 Task: Sort data by Z to A.
Action: Mouse moved to (26, 187)
Screenshot: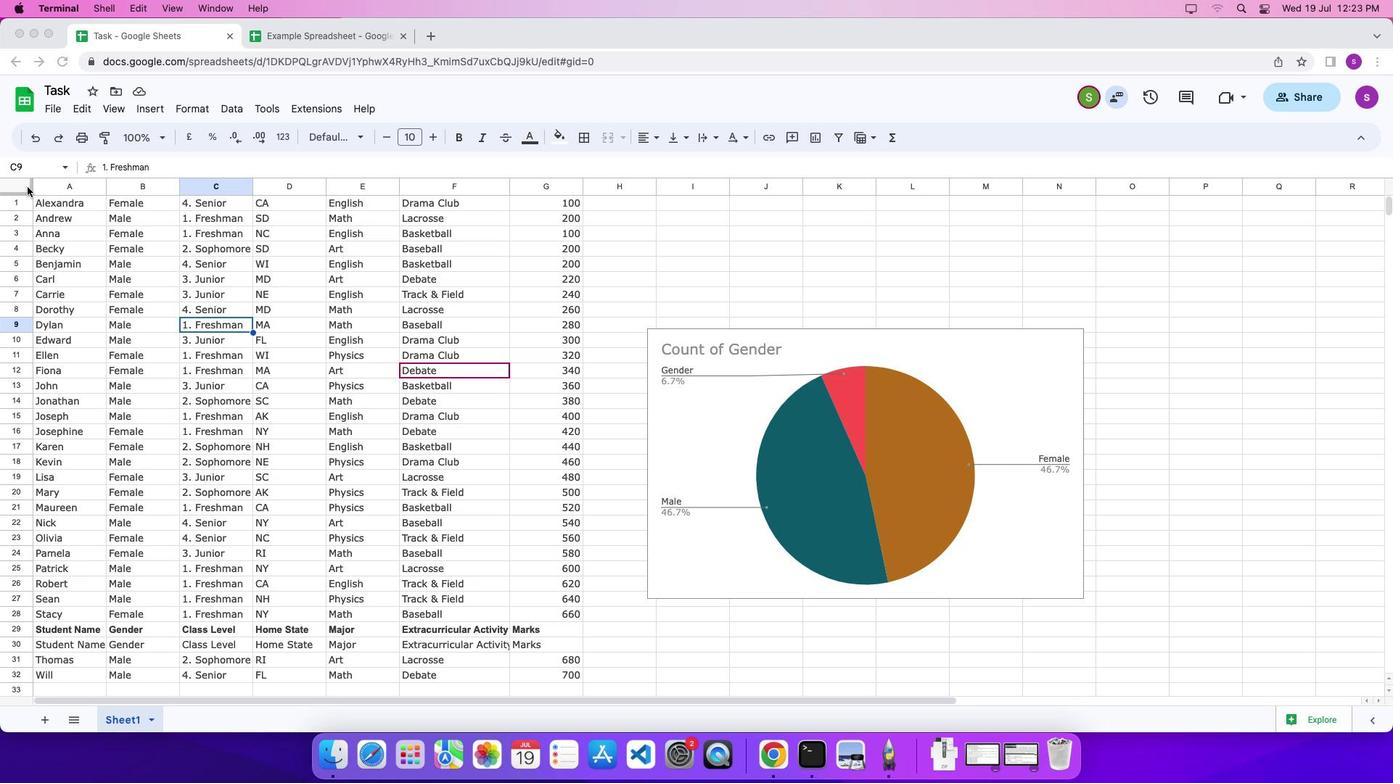 
Action: Mouse pressed left at (26, 187)
Screenshot: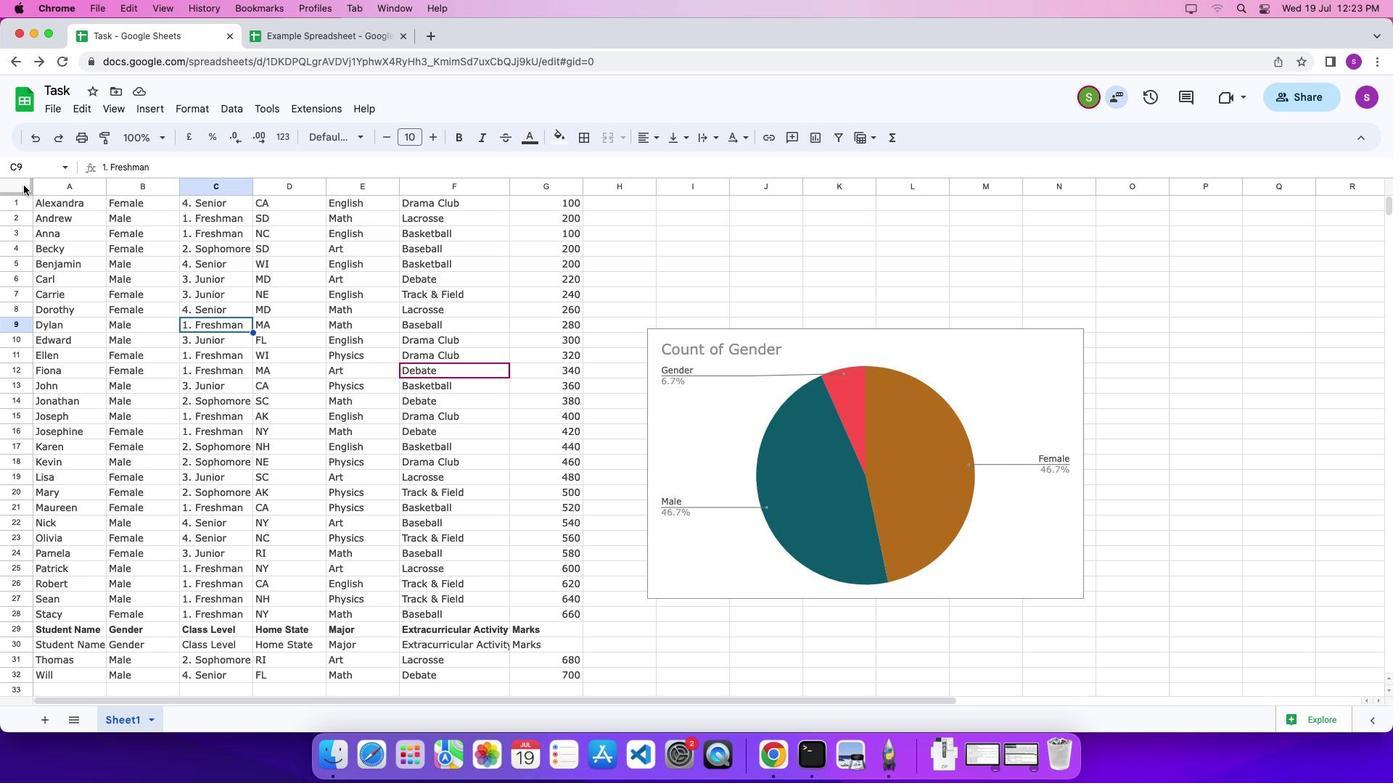 
Action: Mouse moved to (23, 184)
Screenshot: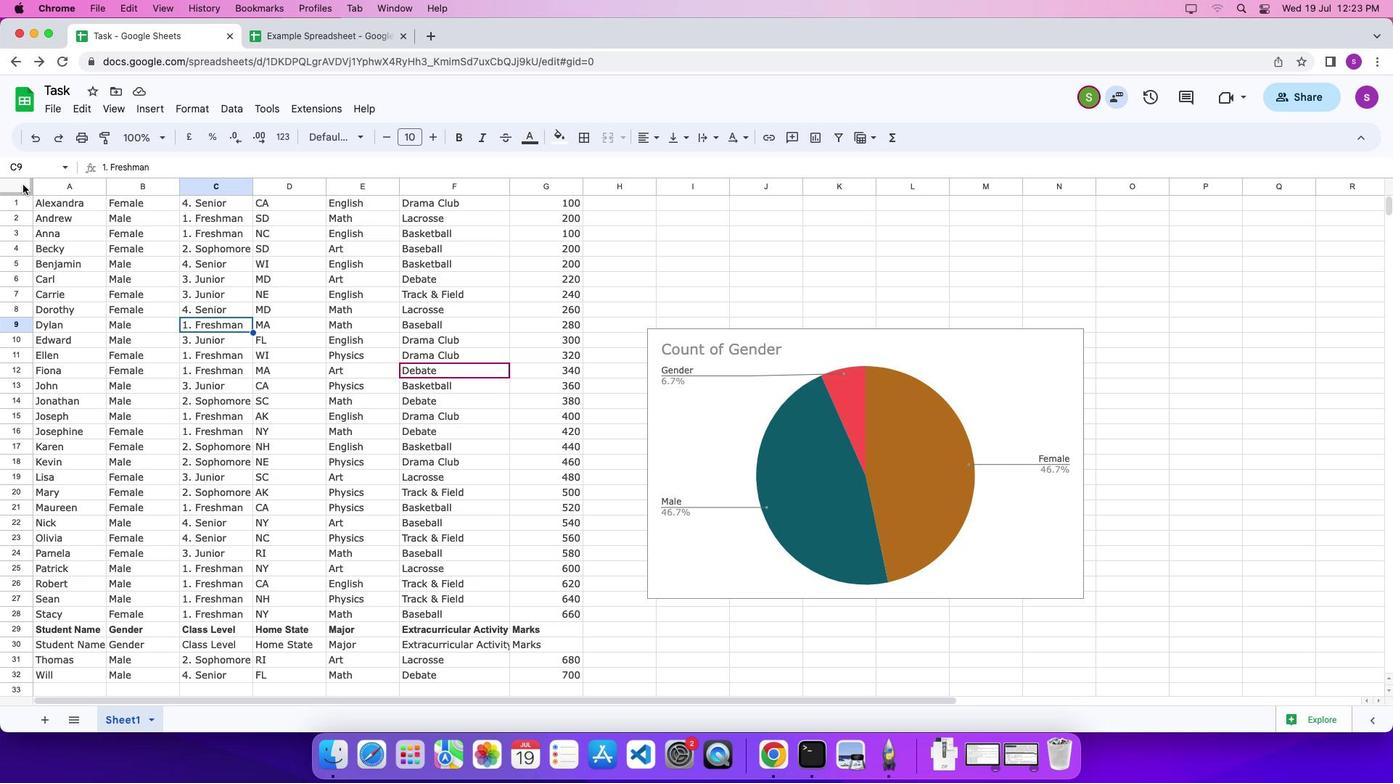 
Action: Mouse pressed left at (23, 184)
Screenshot: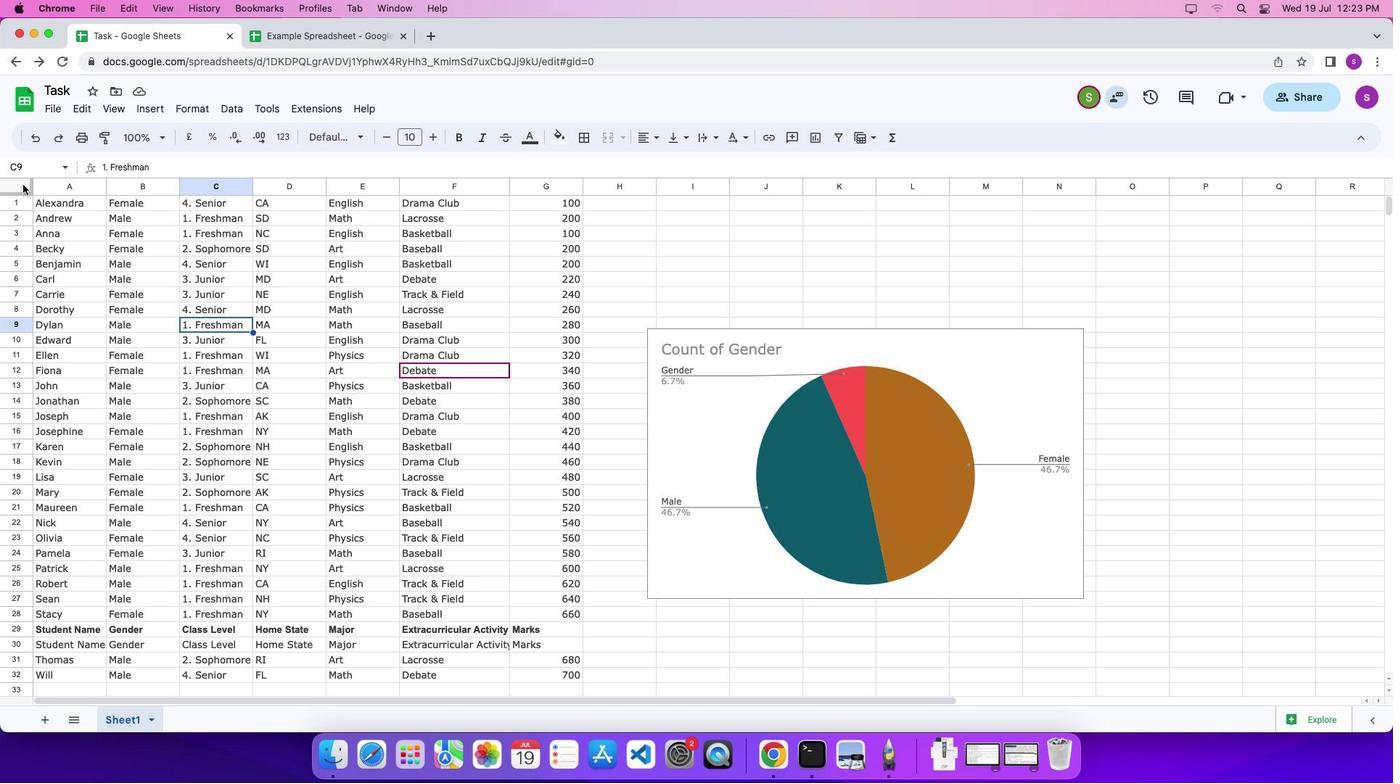 
Action: Mouse moved to (22, 184)
Screenshot: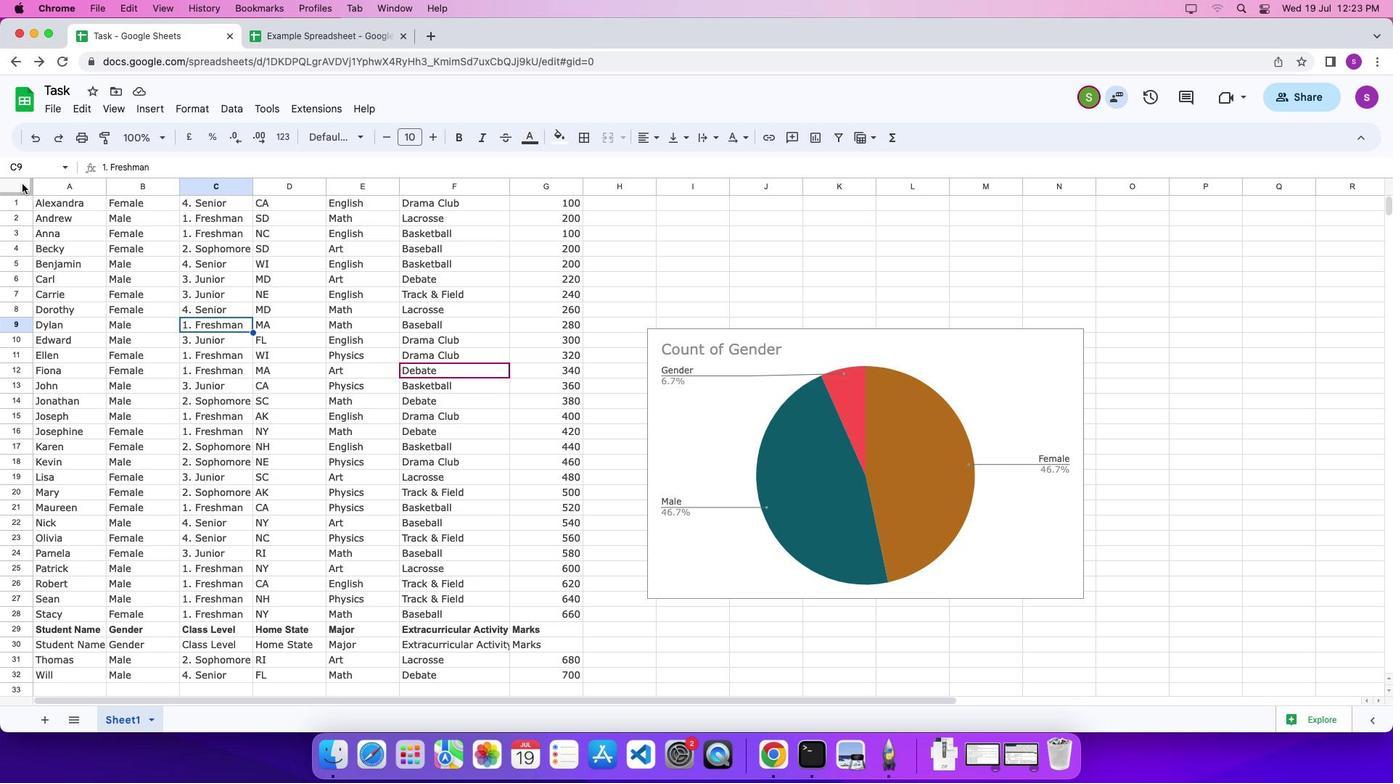 
Action: Mouse pressed left at (22, 184)
Screenshot: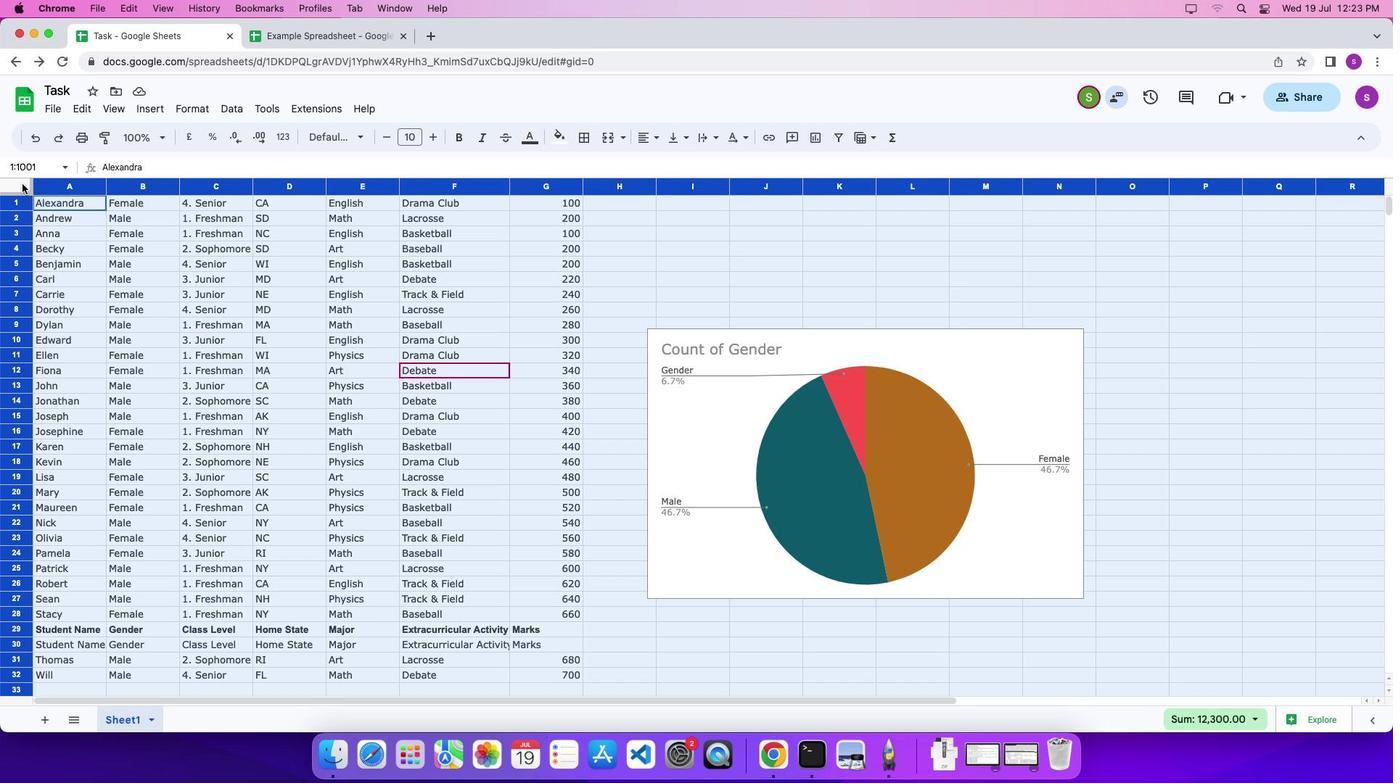 
Action: Mouse moved to (235, 105)
Screenshot: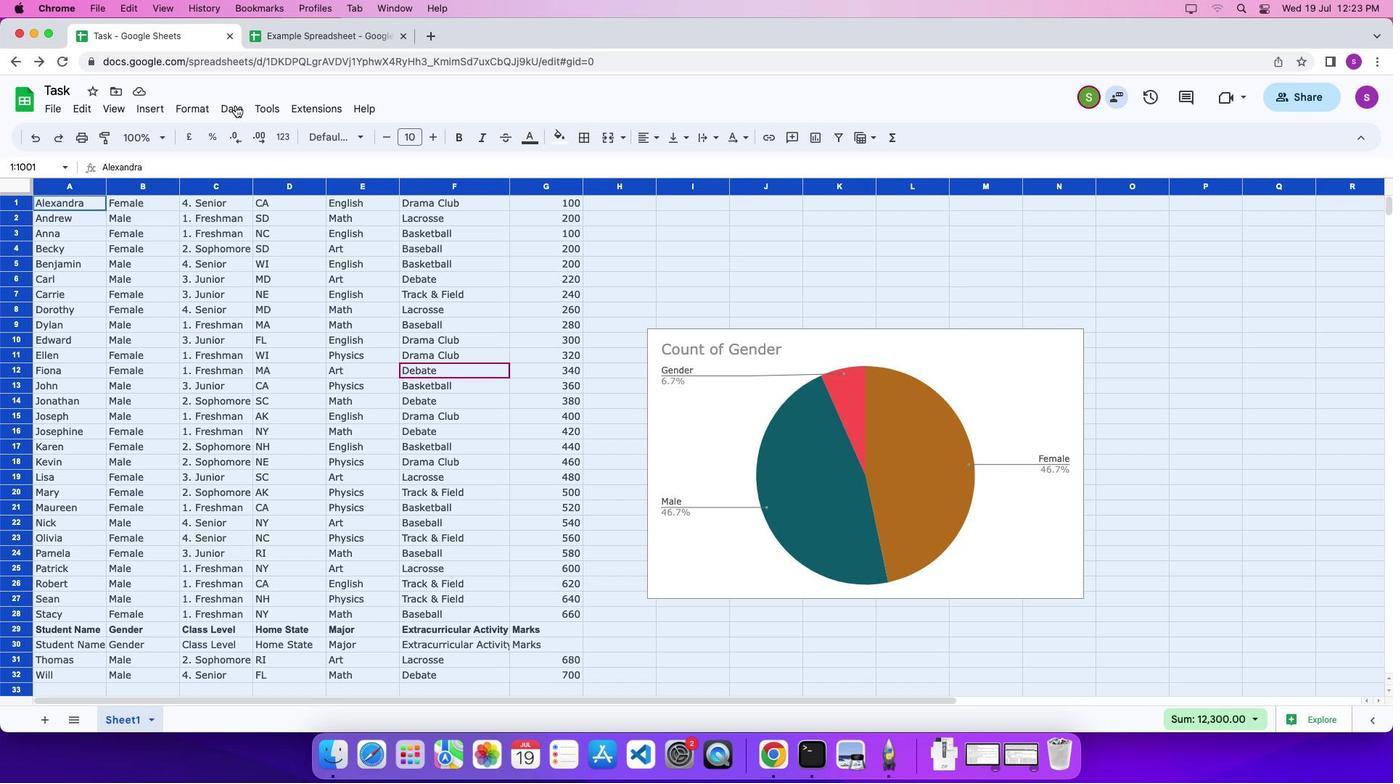 
Action: Mouse pressed left at (235, 105)
Screenshot: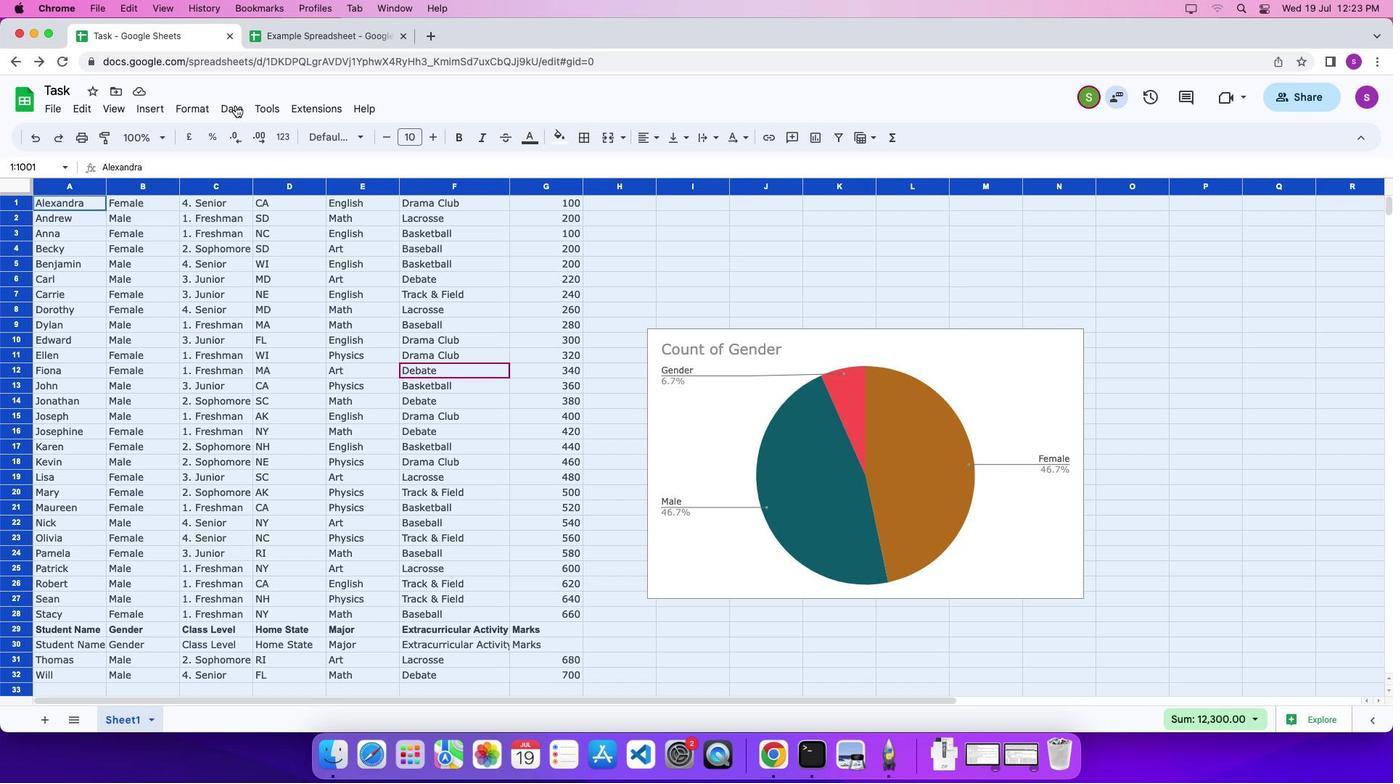 
Action: Mouse moved to (499, 219)
Screenshot: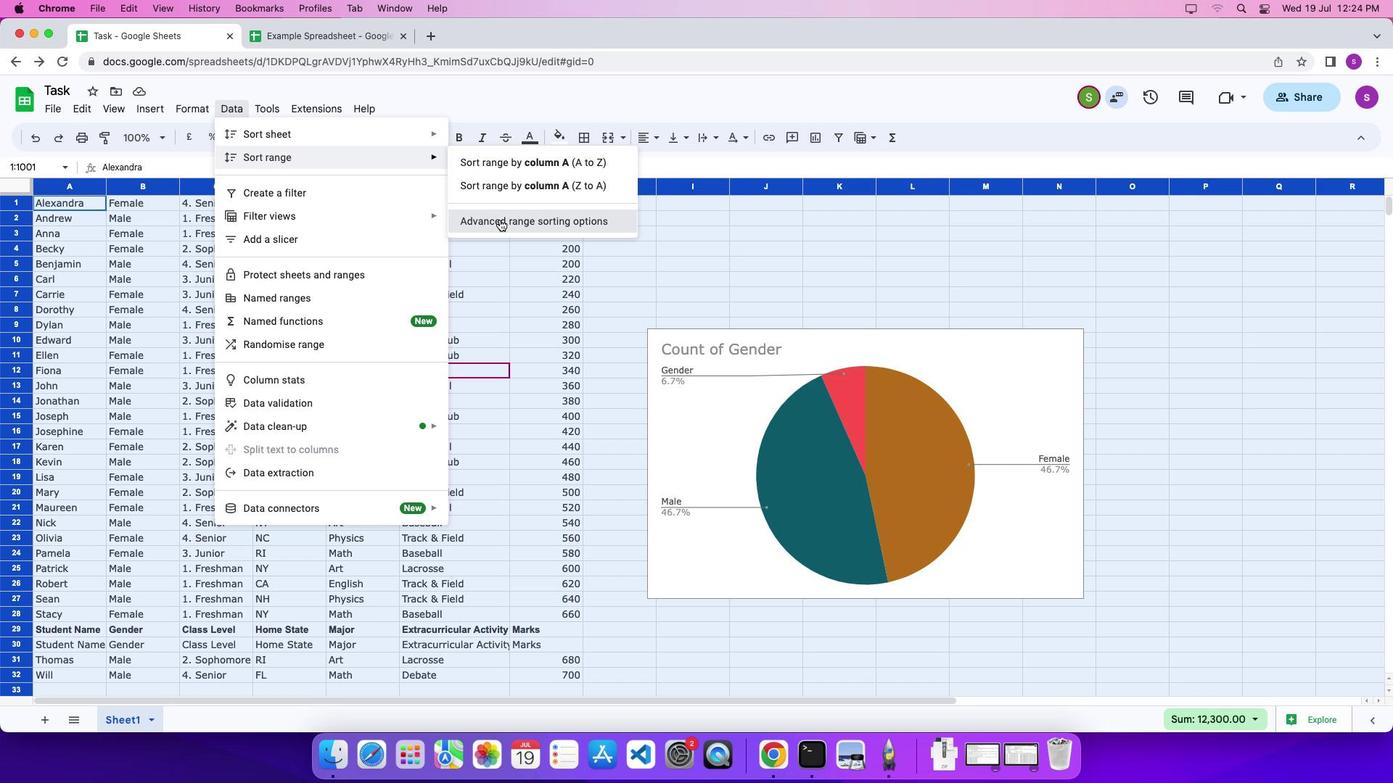 
Action: Mouse pressed left at (499, 219)
Screenshot: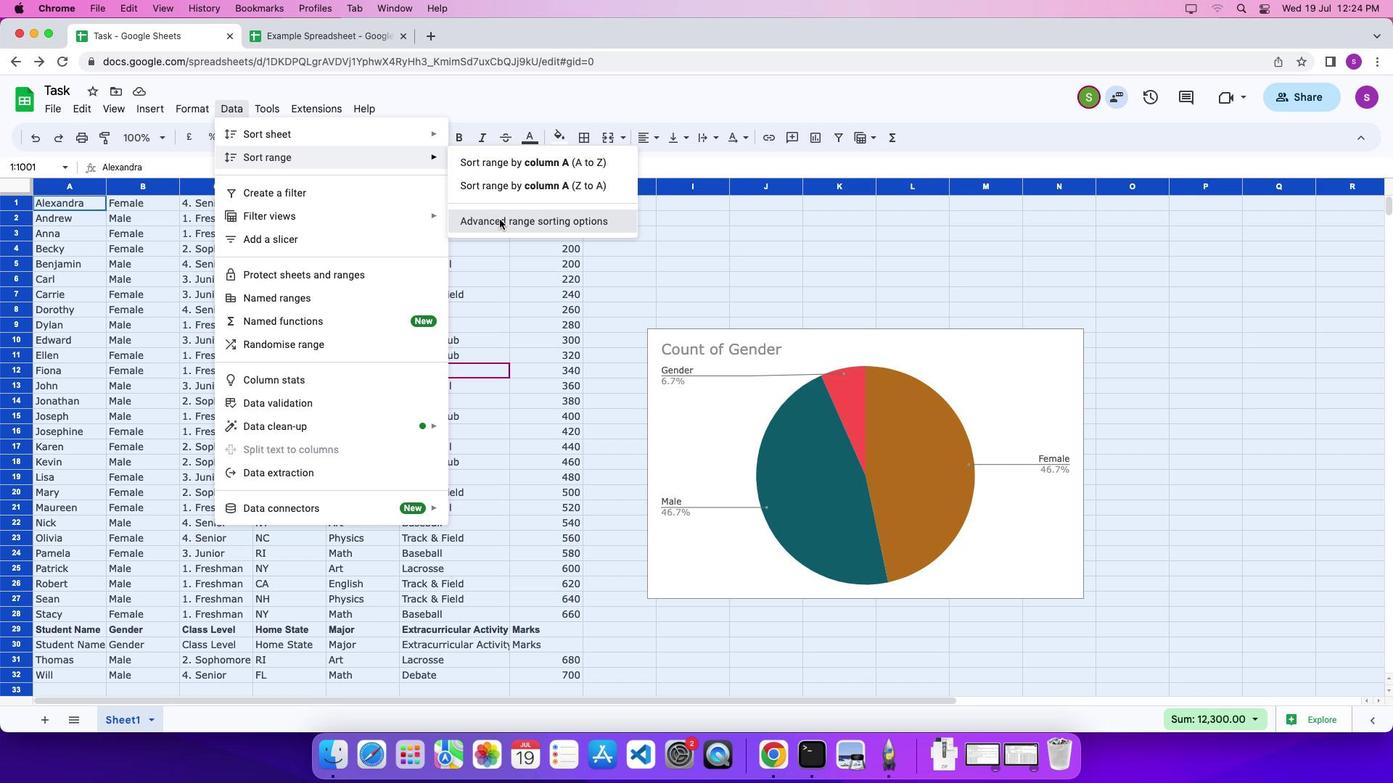 
Action: Mouse moved to (734, 390)
Screenshot: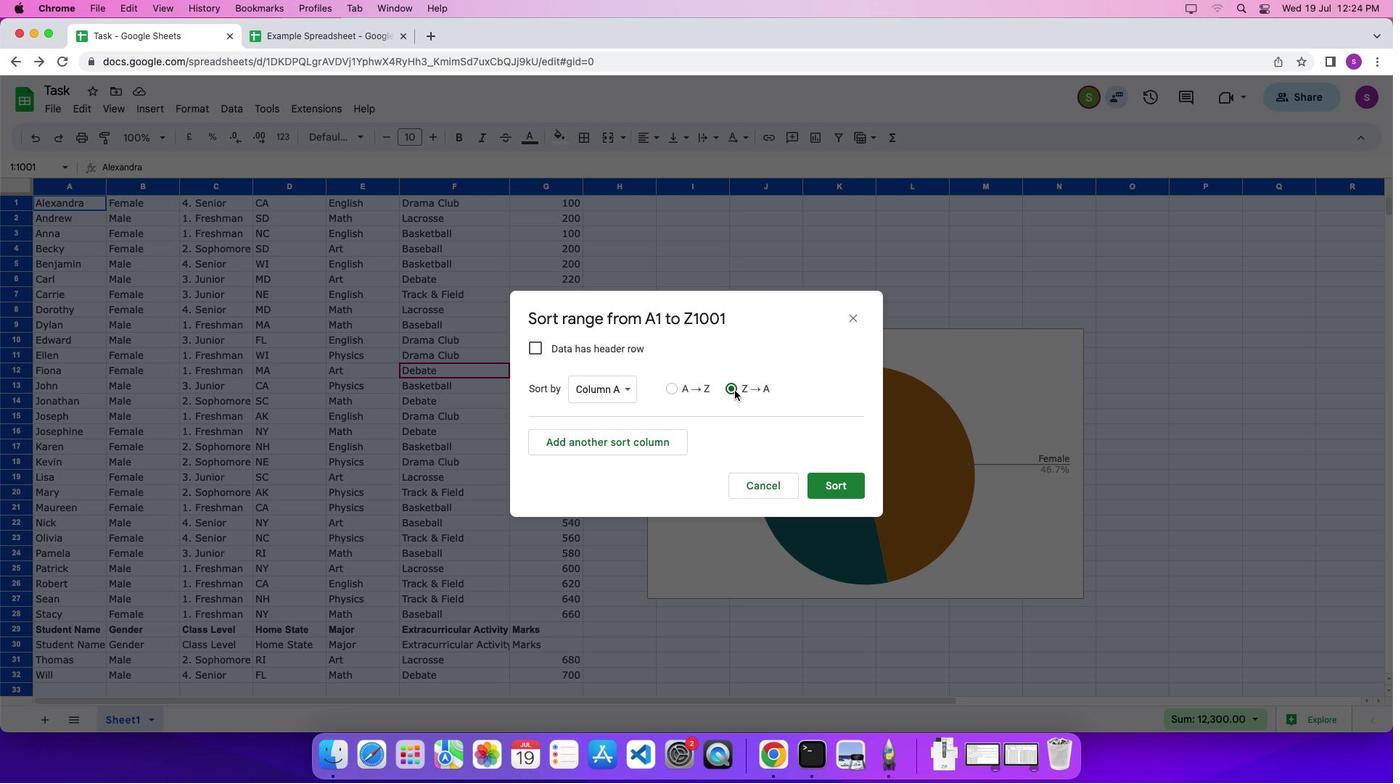 
Action: Mouse pressed left at (734, 390)
Screenshot: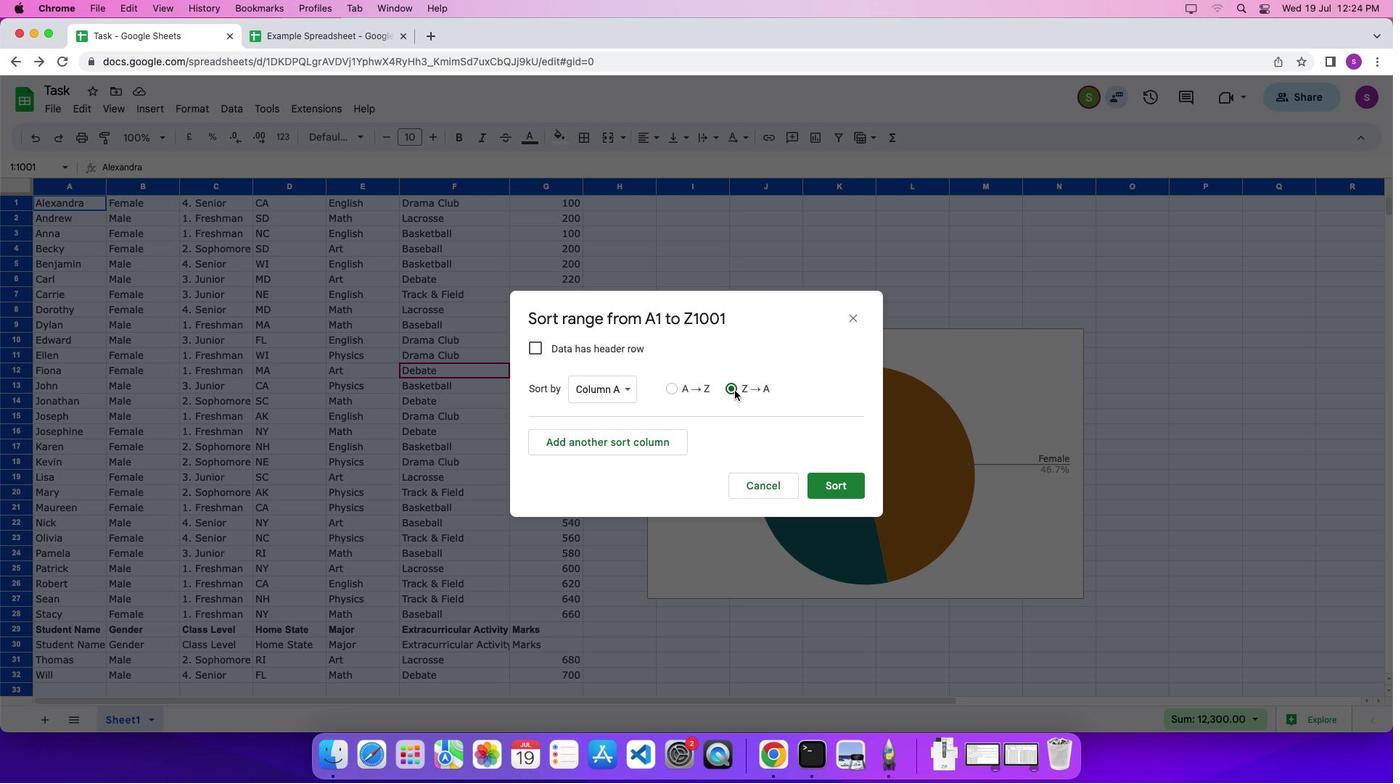 
Action: Mouse moved to (822, 478)
Screenshot: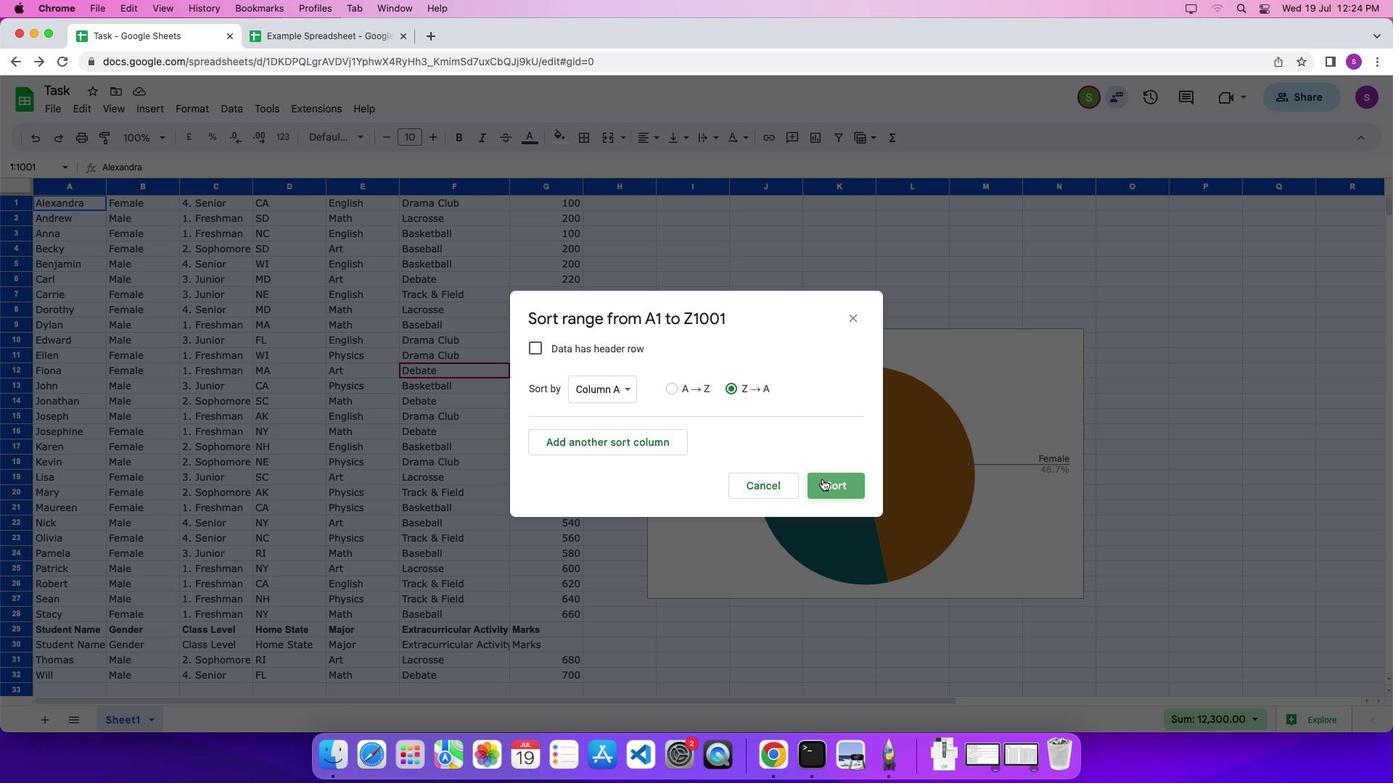 
Action: Mouse pressed left at (822, 478)
Screenshot: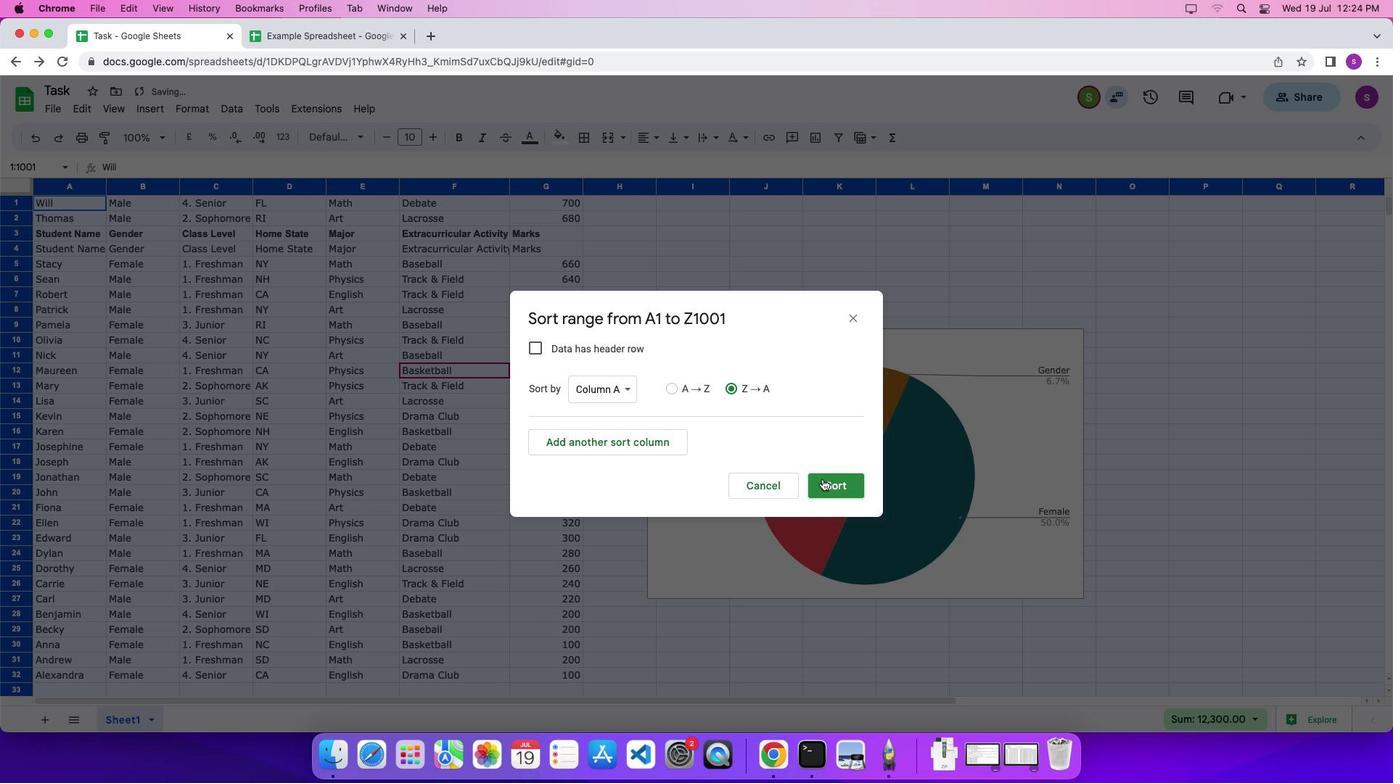 
